 Task: Create in the project ZirconTech a sprint 'Solar Wind'.
Action: Mouse moved to (1338, 475)
Screenshot: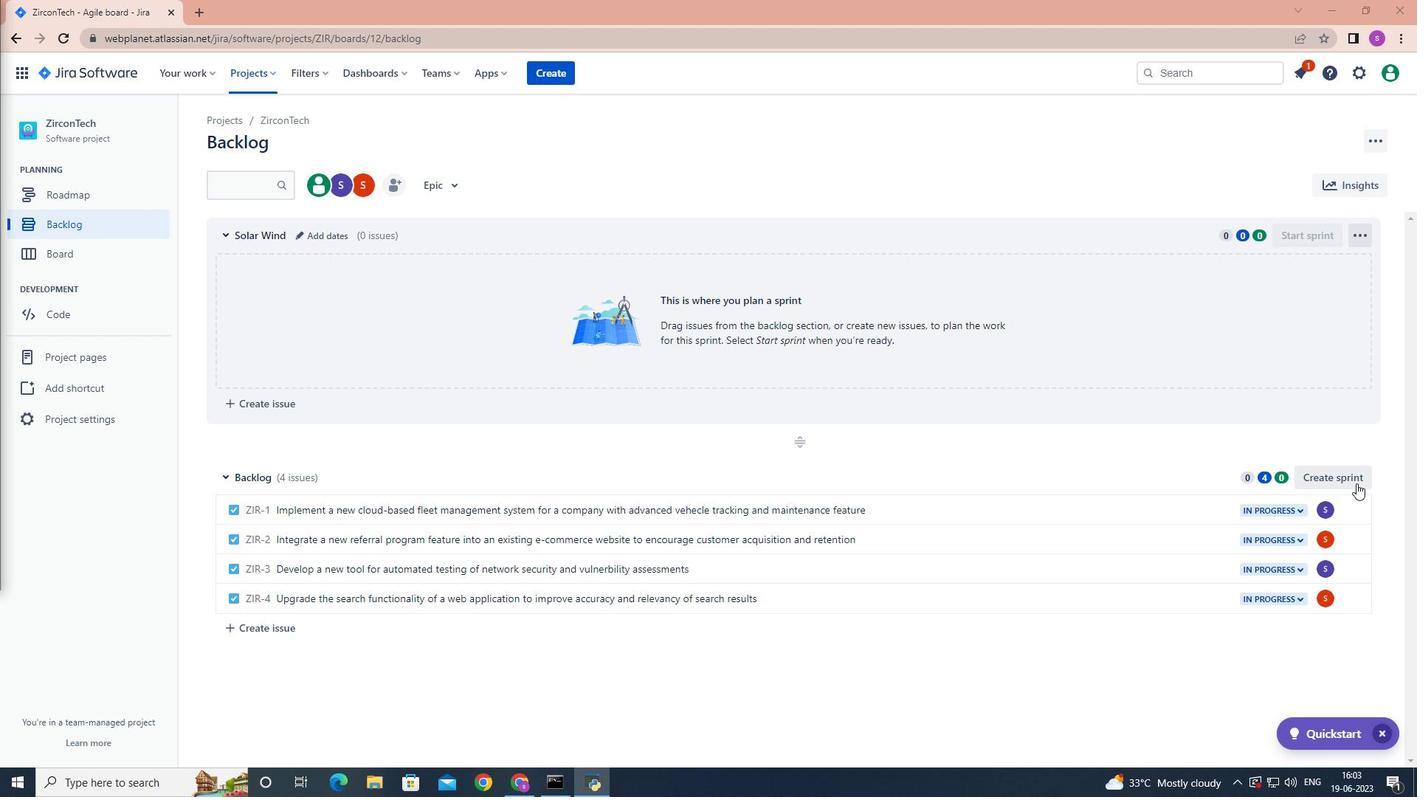 
Action: Mouse pressed left at (1338, 475)
Screenshot: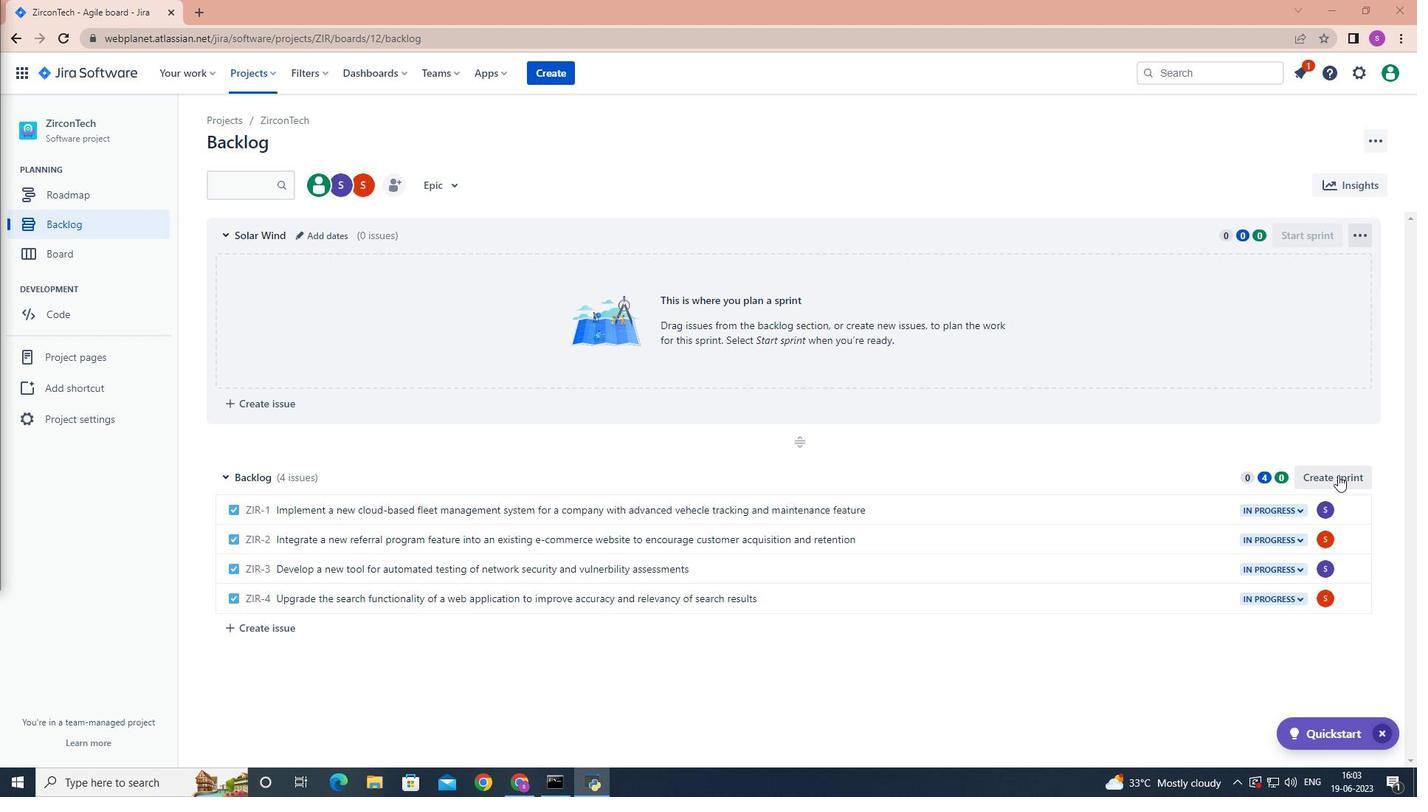 
Action: Mouse moved to (341, 474)
Screenshot: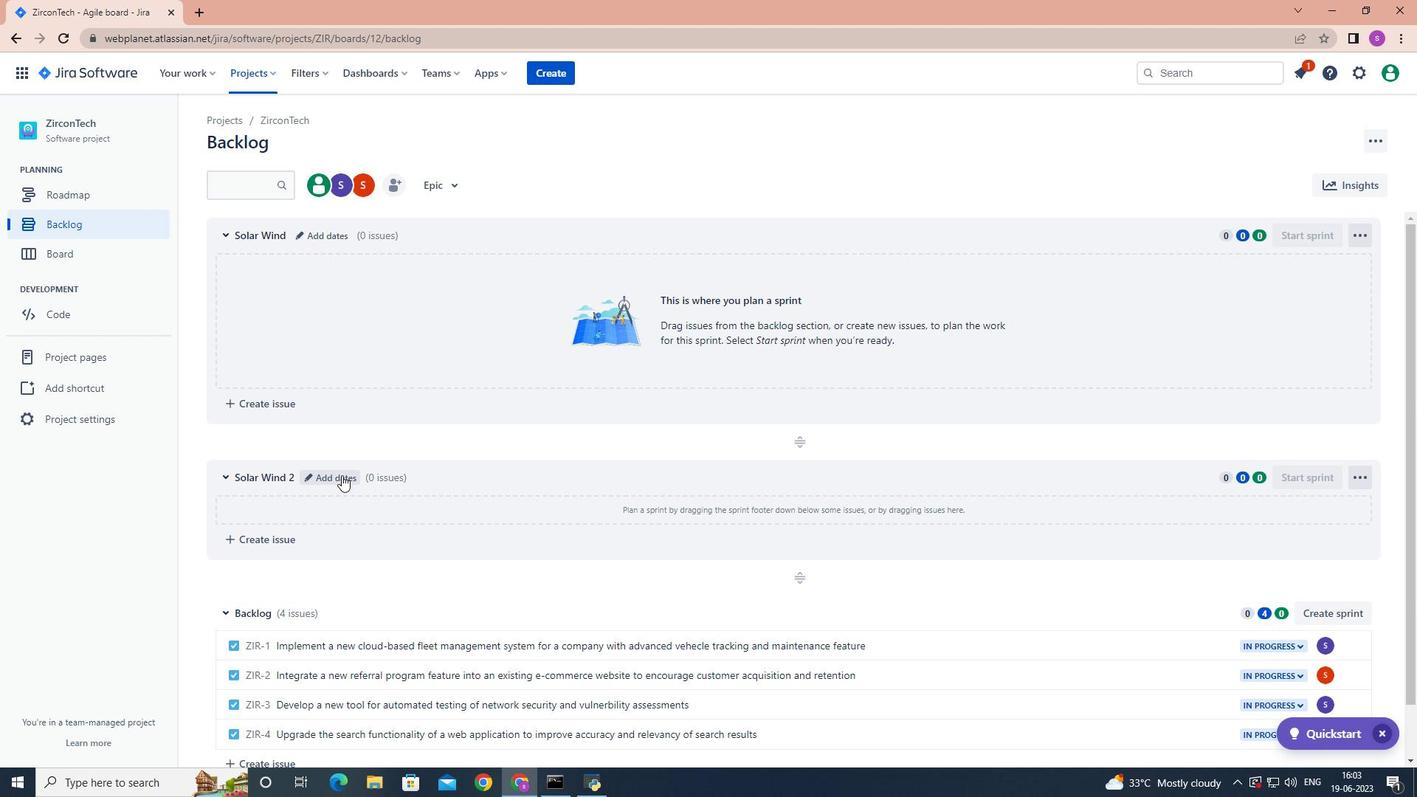 
Action: Mouse pressed left at (341, 474)
Screenshot: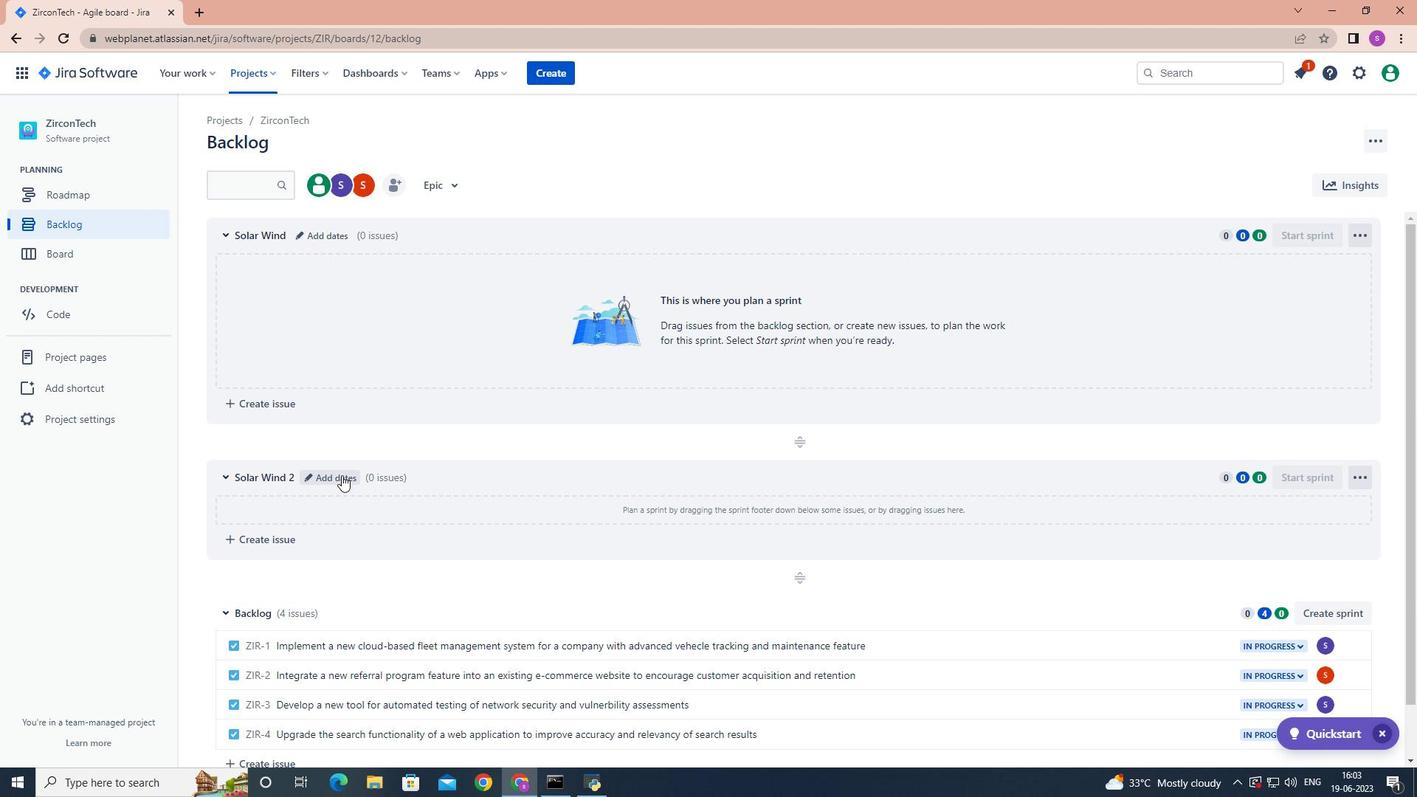 
Action: Key pressed <Key.backspace><Key.backspace><Key.backspace><Key.backspace><Key.backspace><Key.backspace><Key.backspace><Key.backspace><Key.backspace><Key.backspace><Key.backspace><Key.backspace><Key.backspace><Key.backspace><Key.backspace><Key.backspace><Key.backspace><Key.backspace><Key.backspace><Key.backspace><Key.backspace><Key.shift>Solar<Key.space><Key.shift>Wind
Screenshot: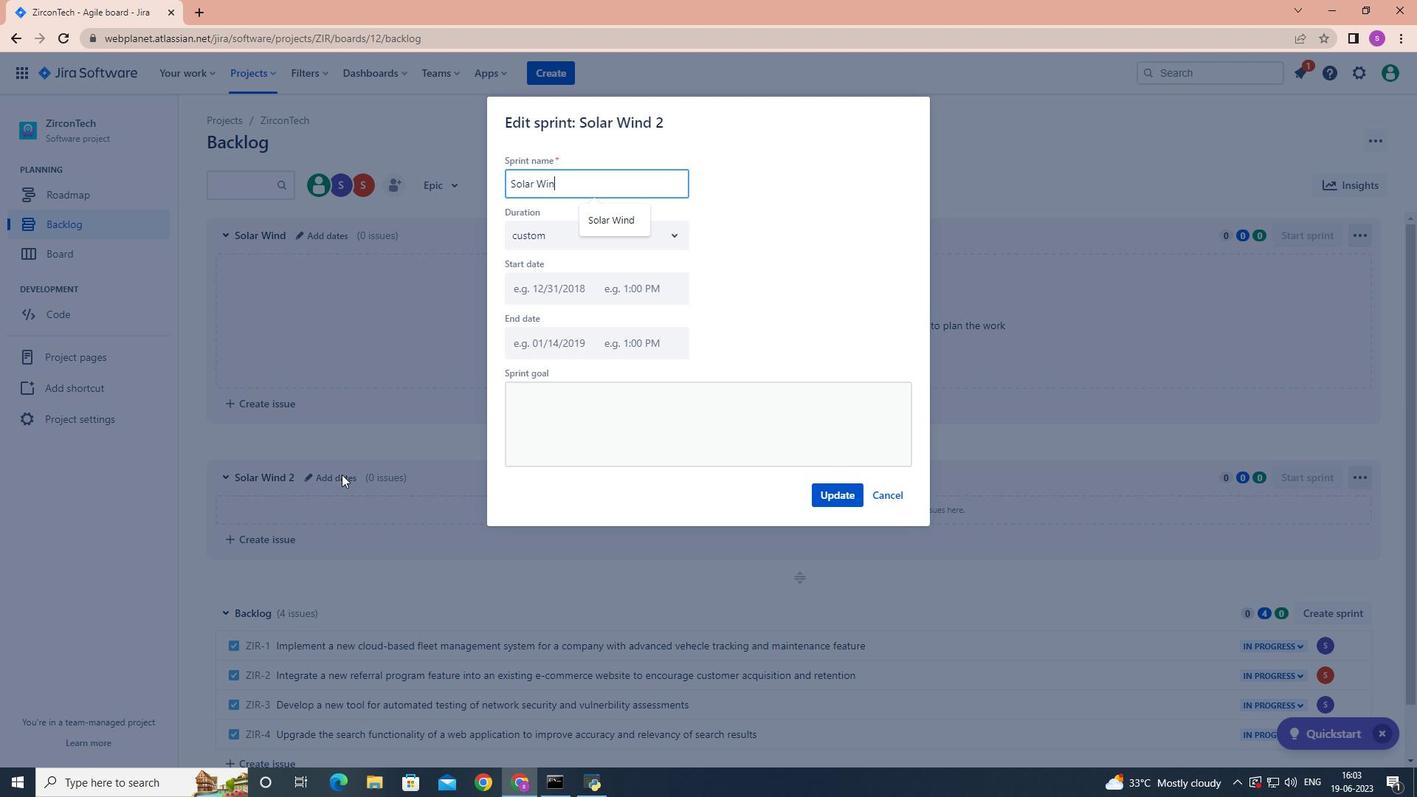 
Action: Mouse moved to (831, 493)
Screenshot: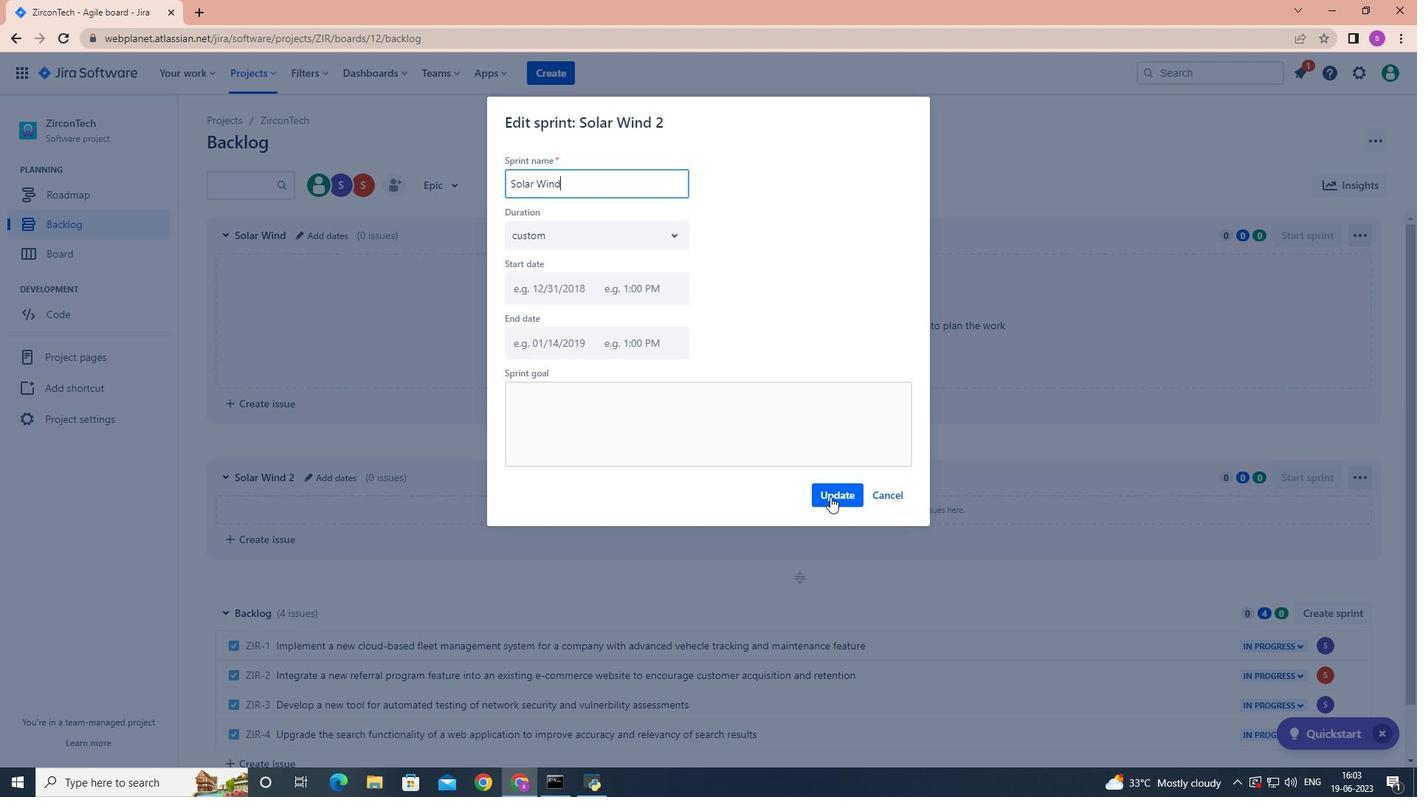 
Action: Mouse pressed left at (831, 493)
Screenshot: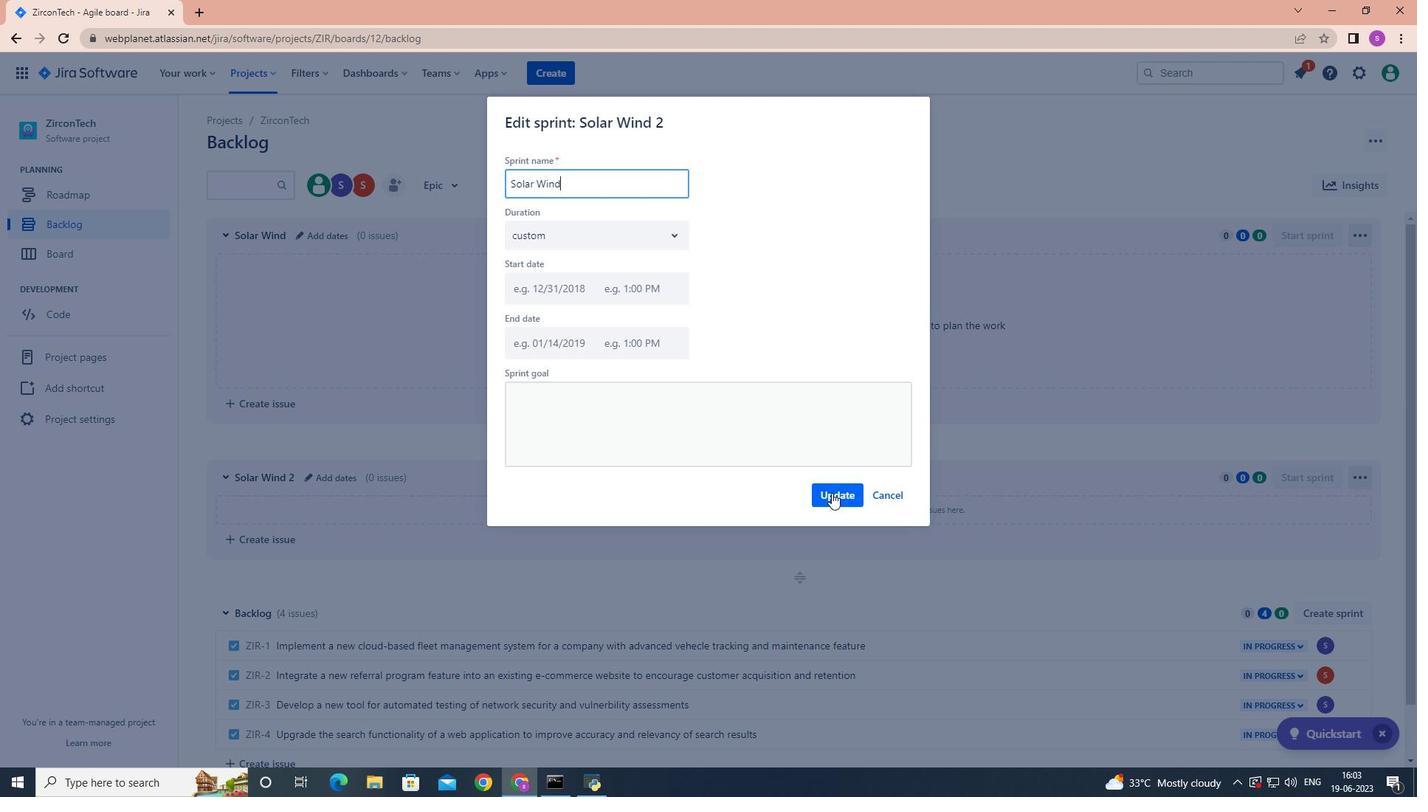 
Action: Mouse moved to (832, 492)
Screenshot: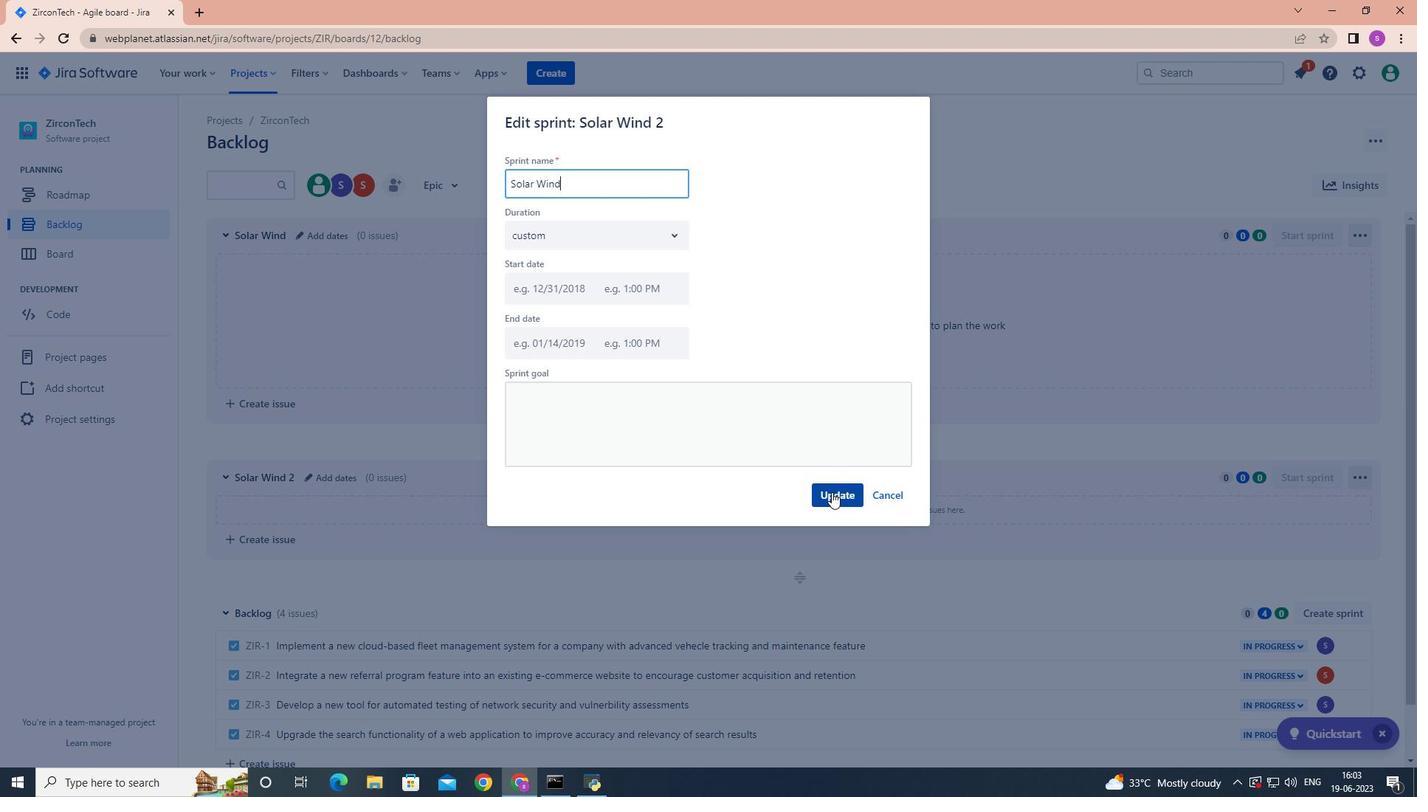 
